 Task: Add Ultima Replenisher Electrolyte Mix, Lemonade, Stickpack Box to the cart.
Action: Mouse pressed left at (18, 90)
Screenshot: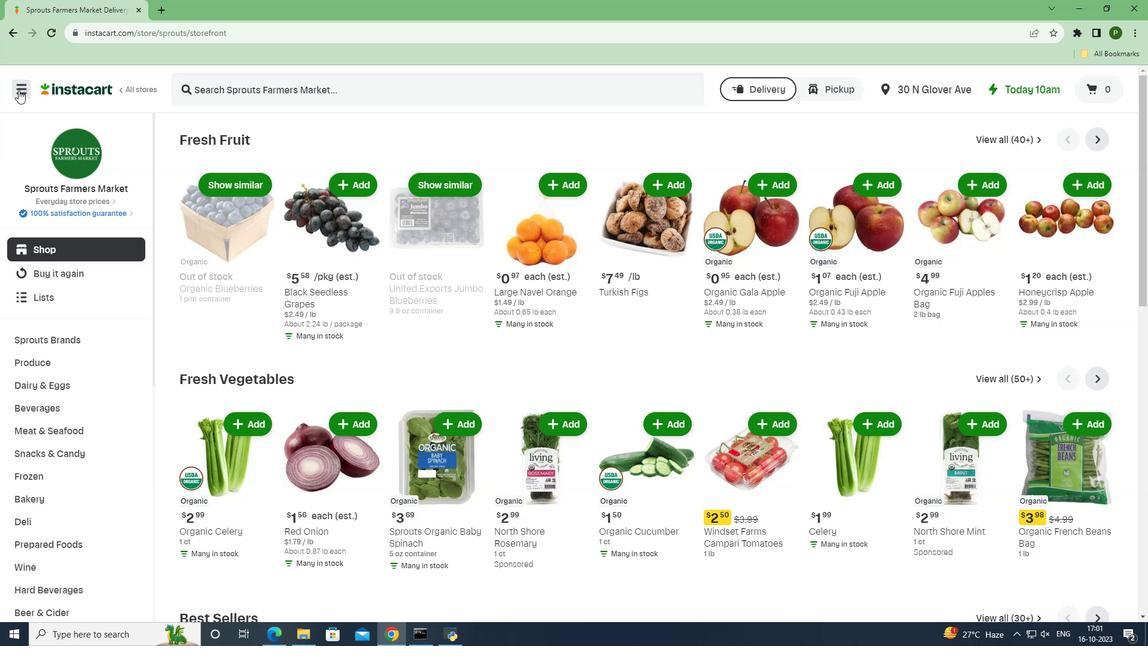 
Action: Mouse moved to (35, 324)
Screenshot: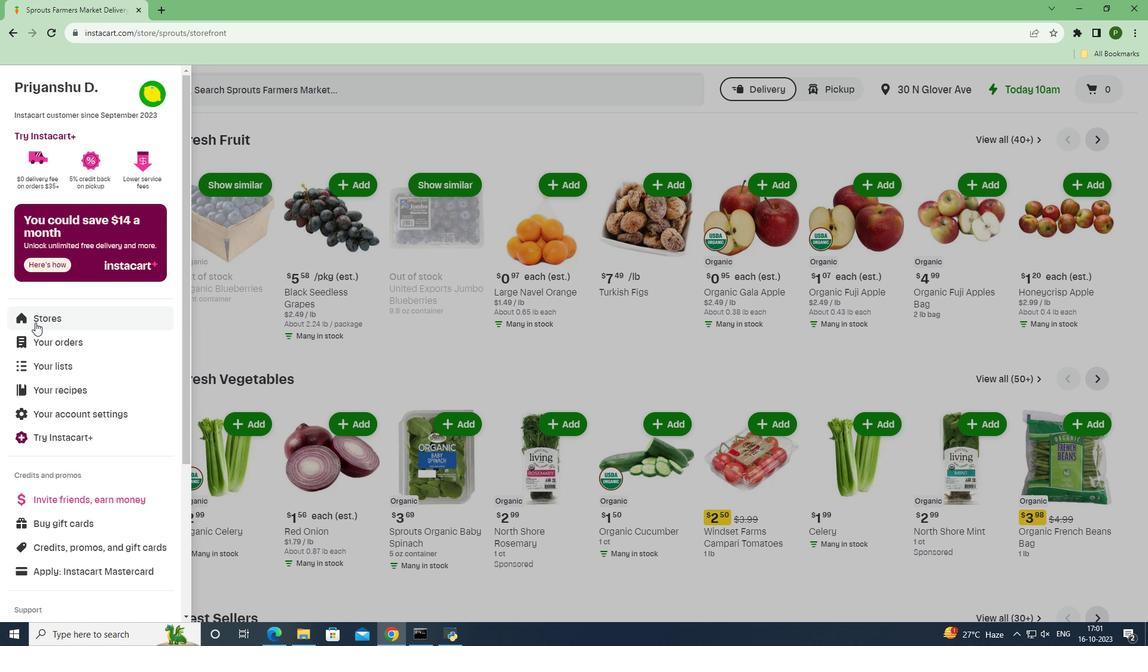 
Action: Mouse pressed left at (35, 324)
Screenshot: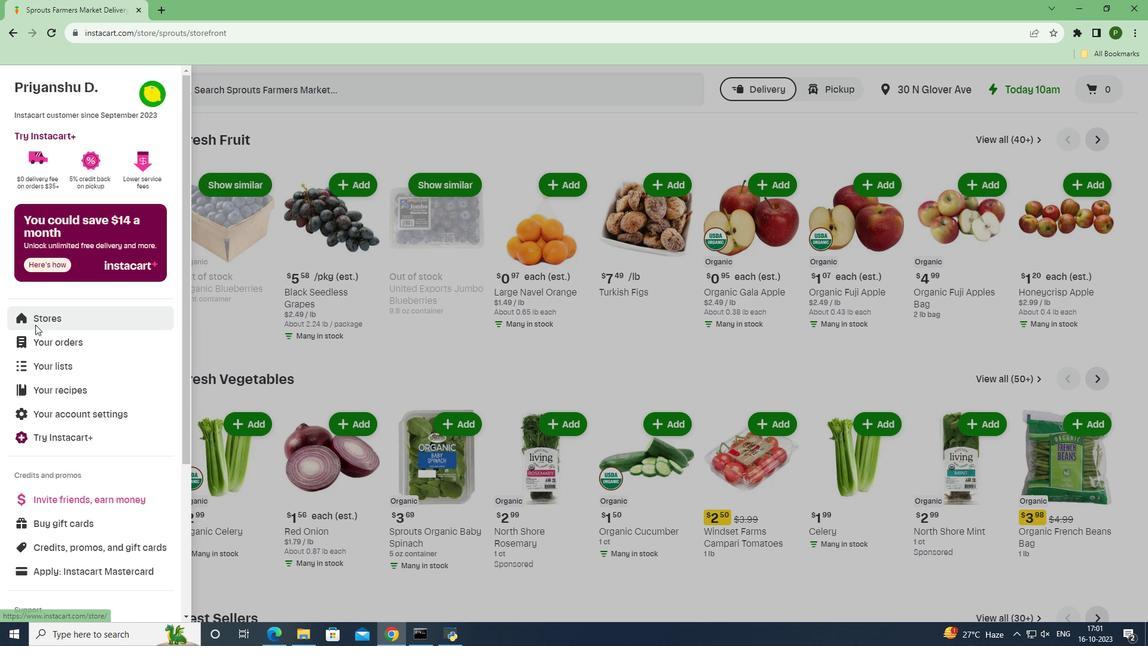 
Action: Mouse moved to (271, 137)
Screenshot: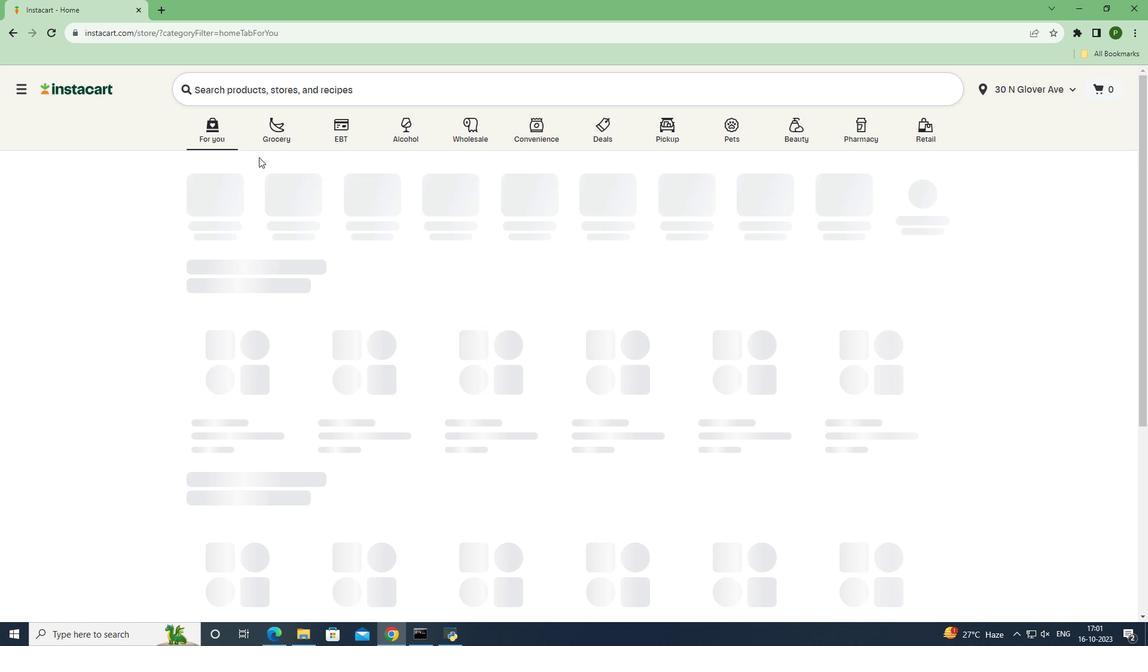 
Action: Mouse pressed left at (271, 137)
Screenshot: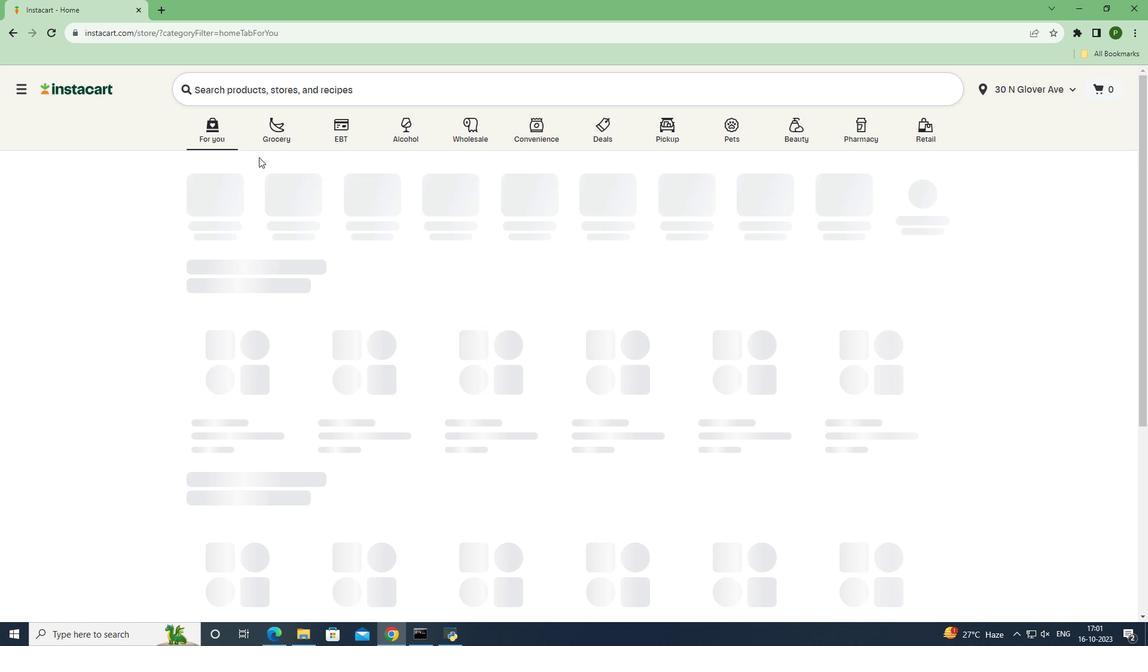 
Action: Mouse moved to (739, 281)
Screenshot: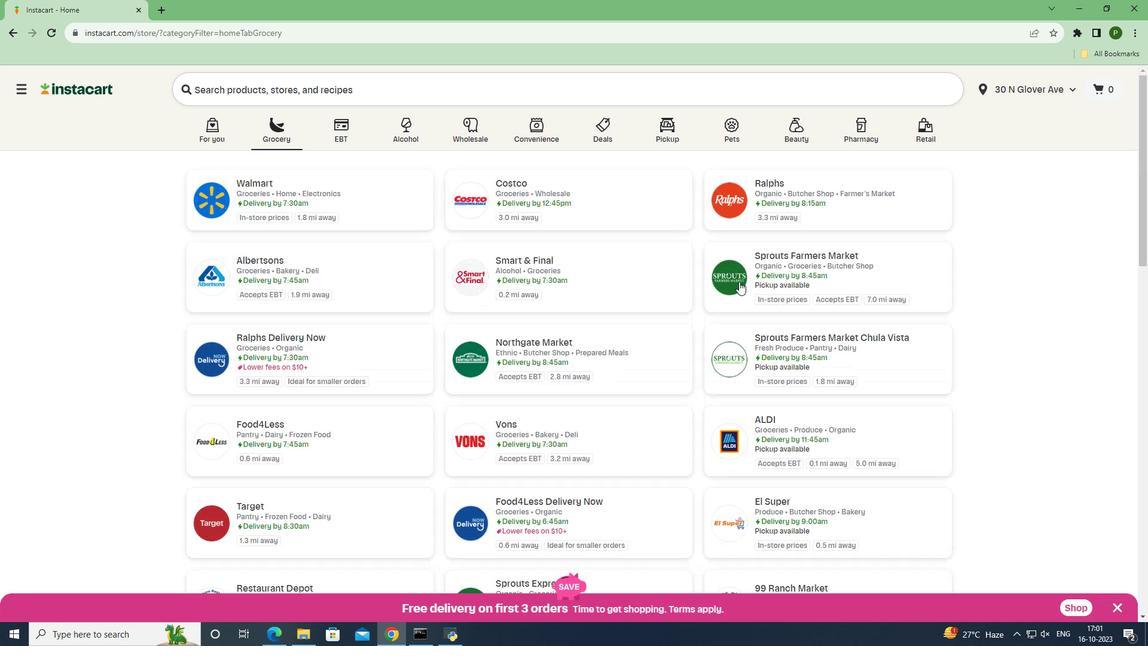 
Action: Mouse pressed left at (739, 281)
Screenshot: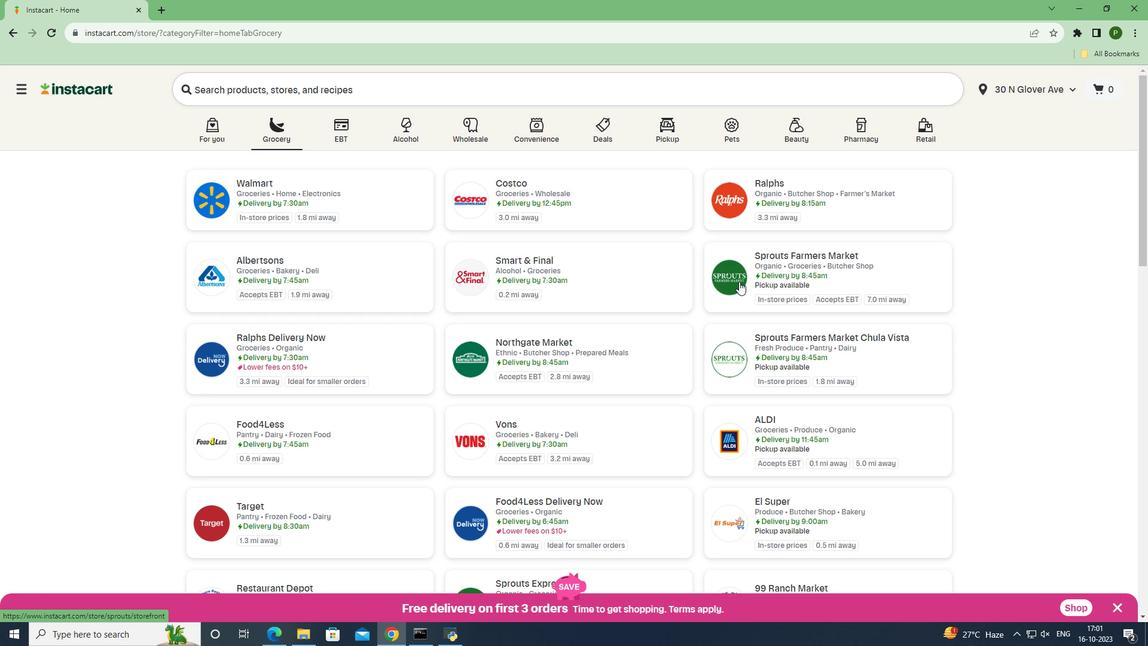 
Action: Mouse moved to (70, 409)
Screenshot: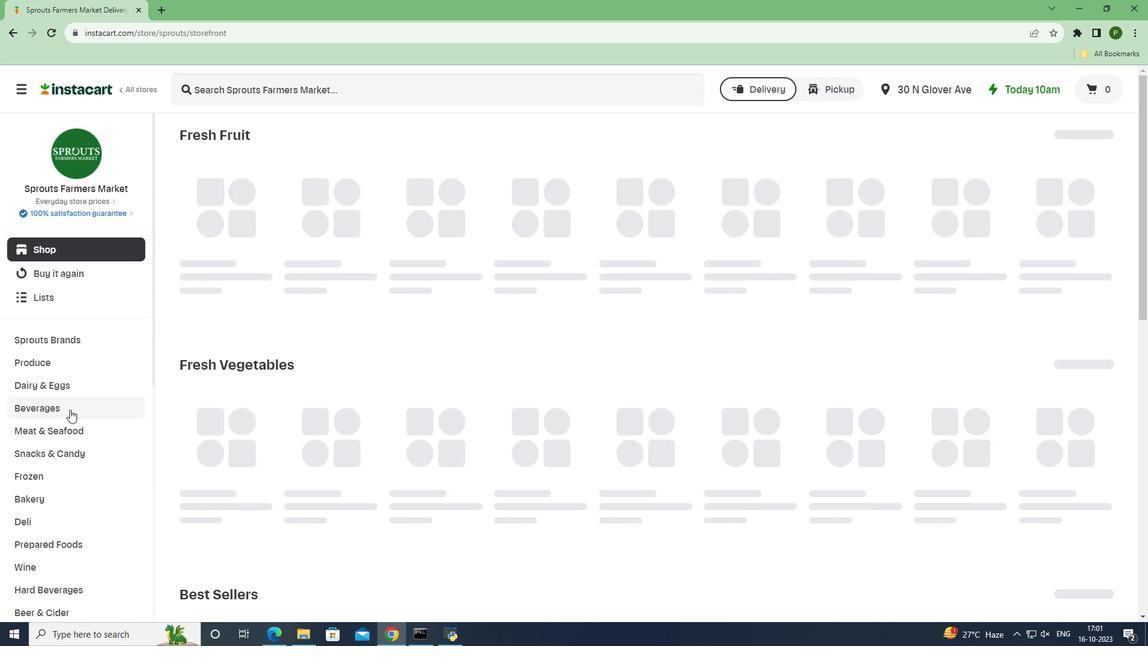 
Action: Mouse pressed left at (70, 409)
Screenshot: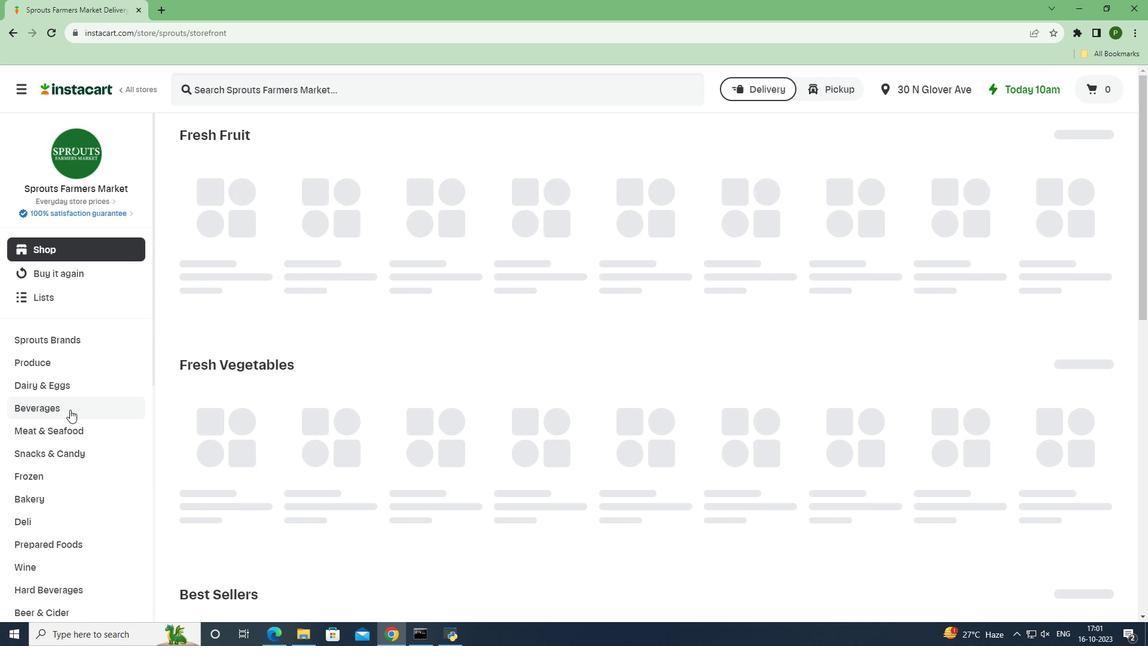 
Action: Mouse moved to (1082, 164)
Screenshot: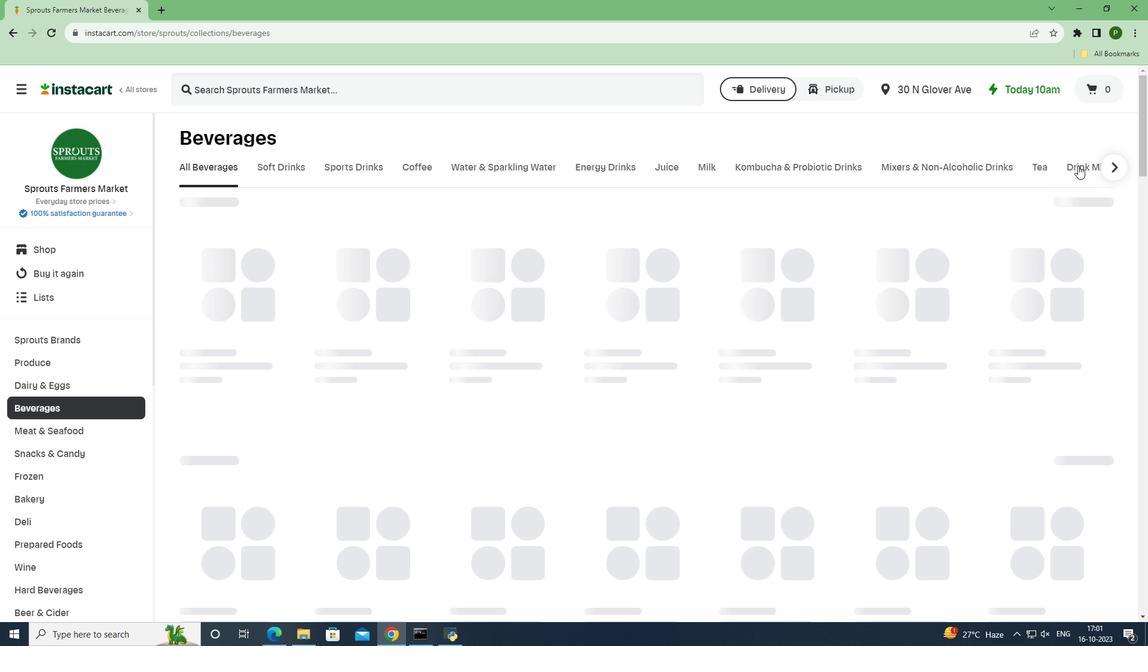 
Action: Mouse pressed left at (1082, 164)
Screenshot: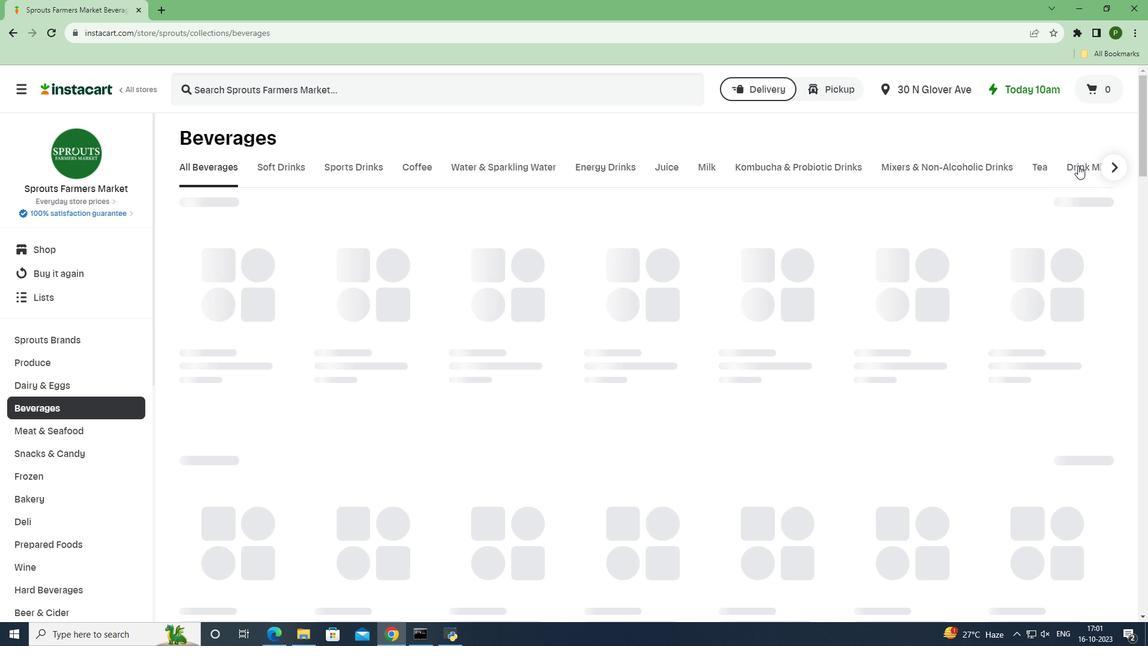 
Action: Mouse moved to (311, 223)
Screenshot: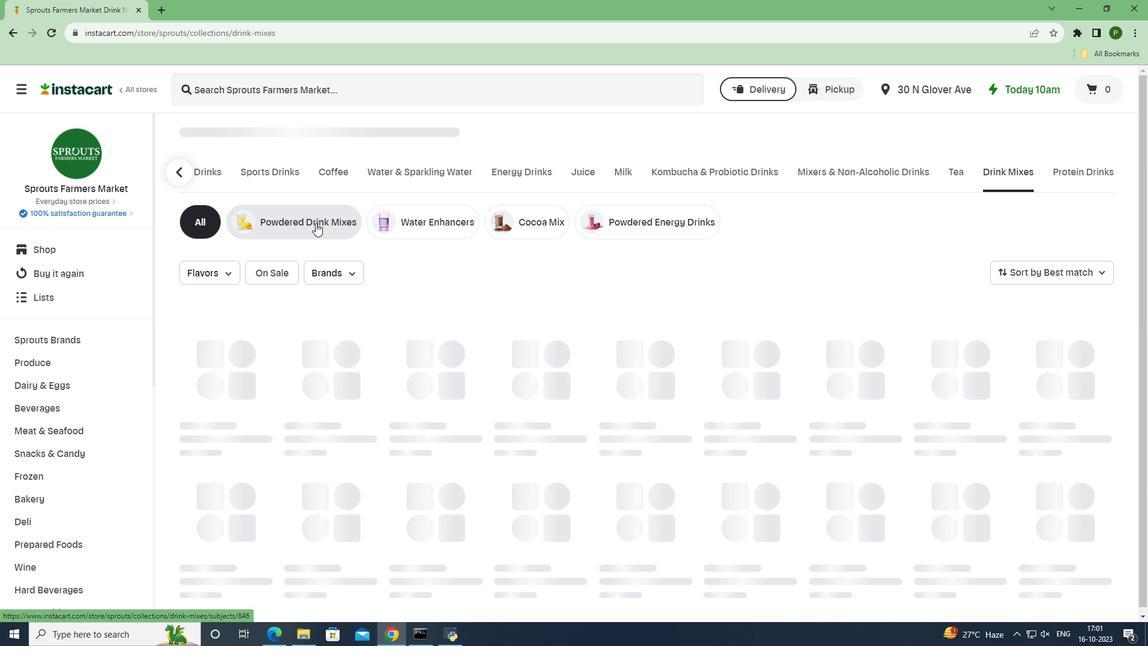 
Action: Mouse pressed left at (311, 223)
Screenshot: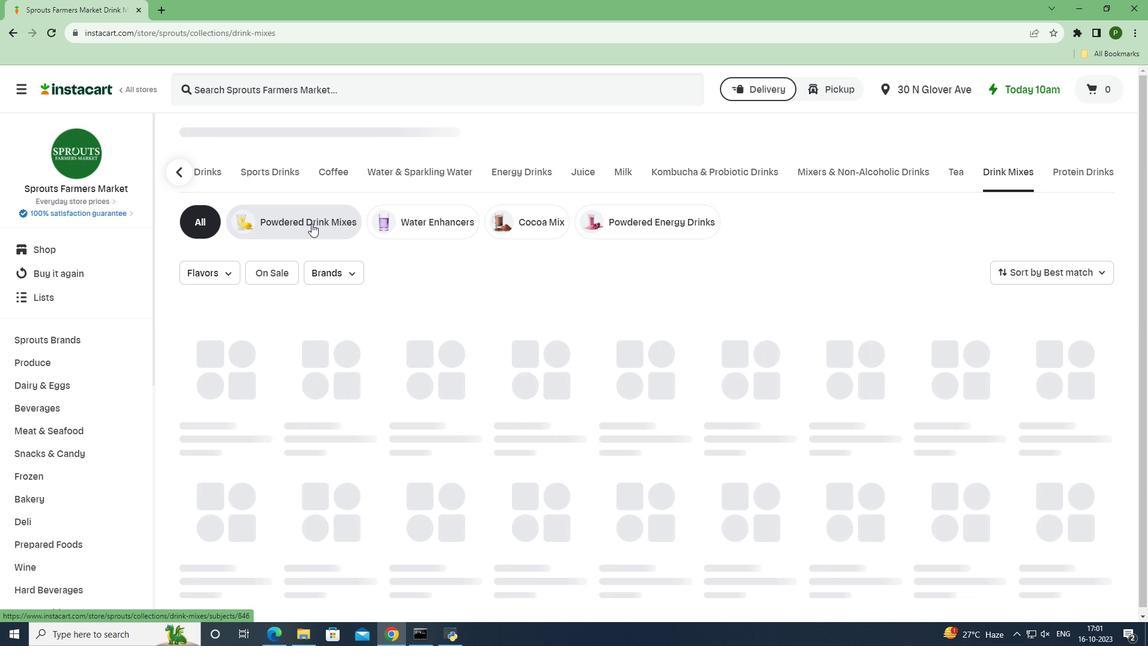 
Action: Mouse moved to (326, 96)
Screenshot: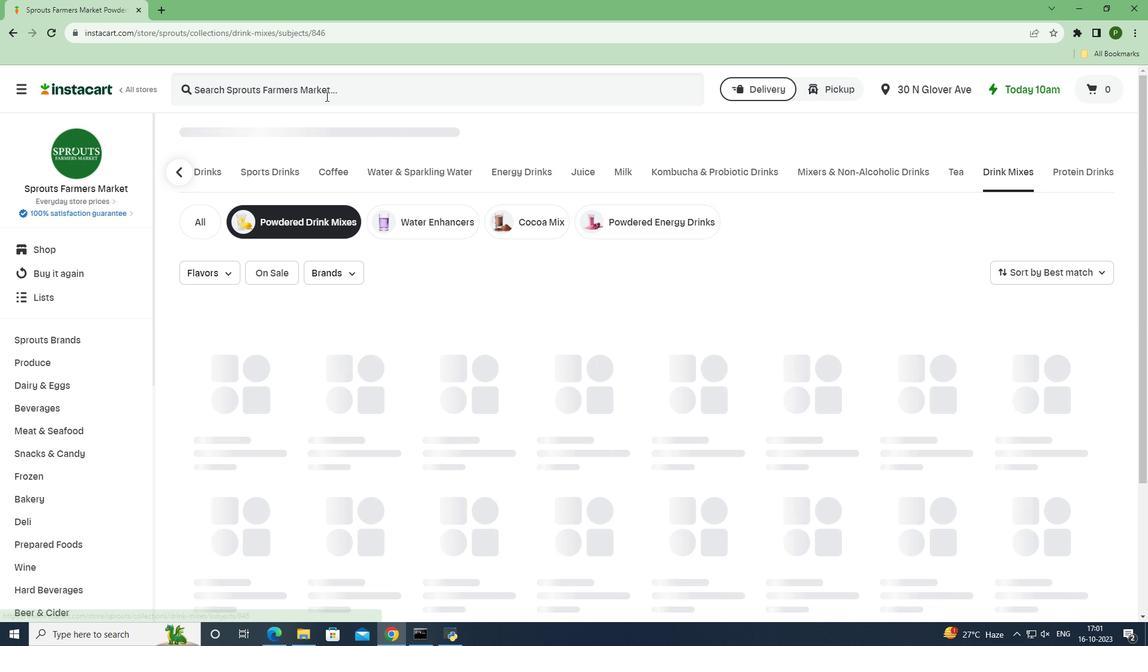 
Action: Mouse pressed left at (326, 96)
Screenshot: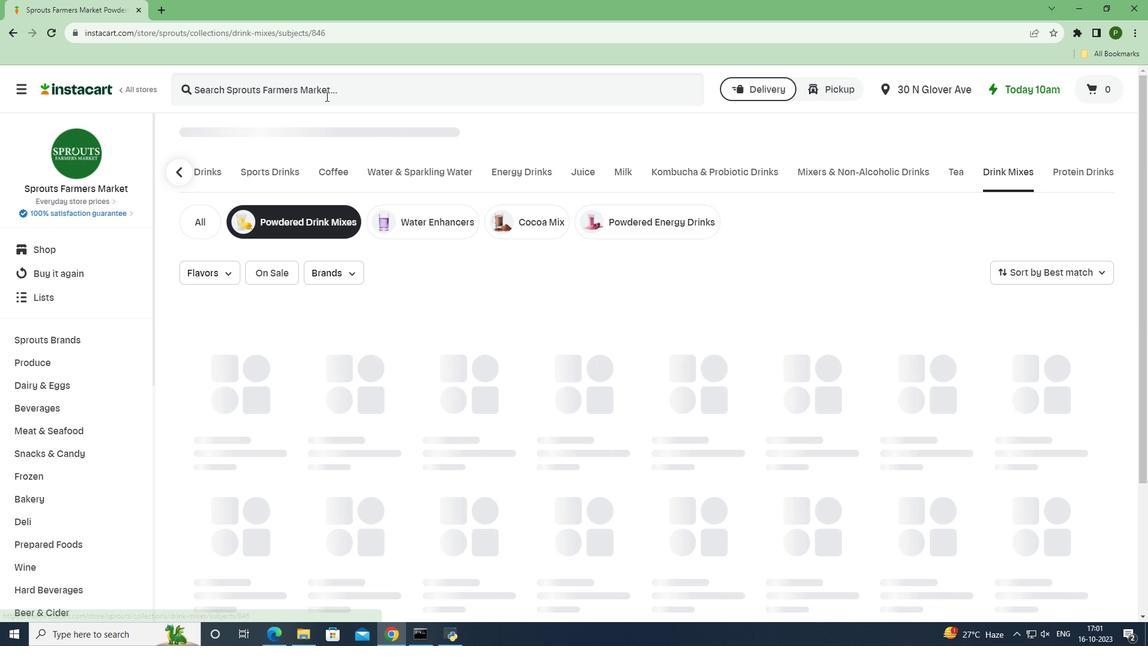 
Action: Key pressed <Key.caps_lock>U<Key.caps_lock>ltima<Key.space><Key.caps_lock>R<Key.caps_lock>eplenisher<Key.space><Key.caps_lock>E<Key.caps_lock>lectrolyte<Key.space><Key.caps_lock>M<Key.caps_lock>ix,<Key.space><Key.caps_lock>L<Key.caps_lock>emonade,<Key.space><Key.caps_lock>S<Key.caps_lock>tickpack<Key.space><Key.caps_lock>B<Key.caps_lock>ox<Key.space><Key.enter>
Screenshot: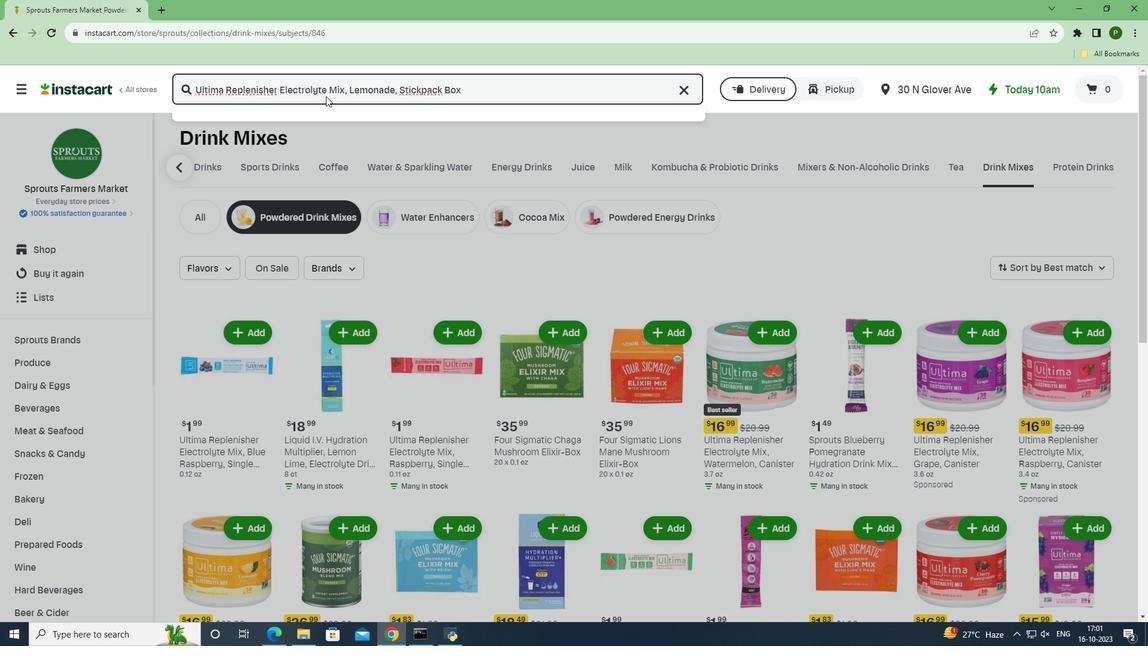 
Action: Mouse moved to (315, 212)
Screenshot: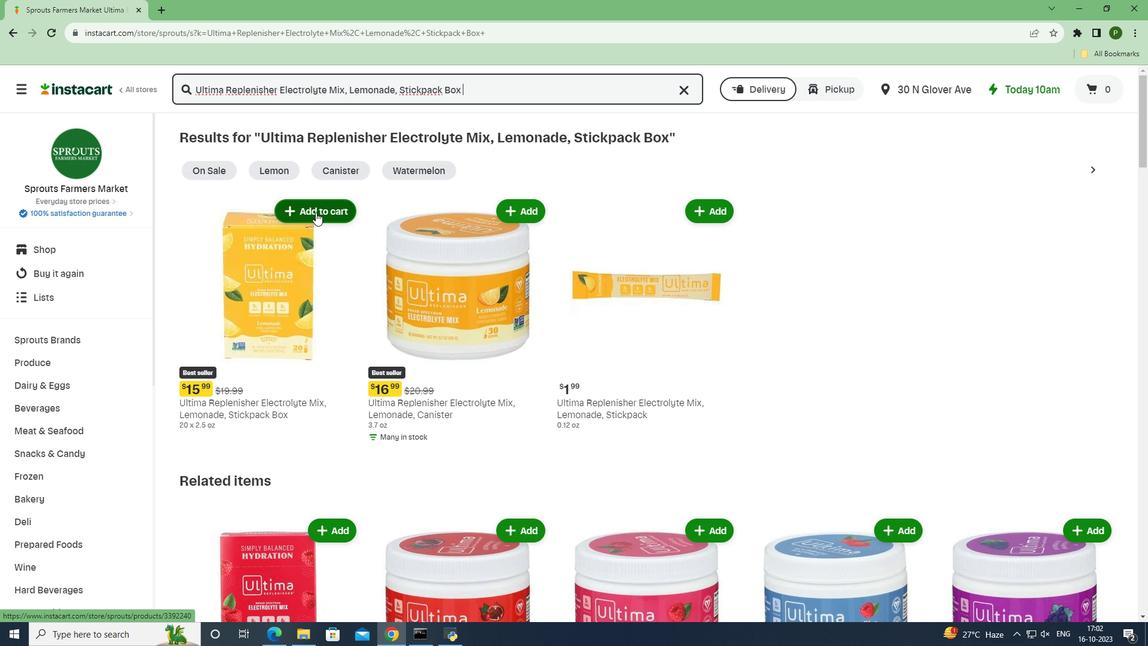 
Action: Mouse pressed left at (315, 212)
Screenshot: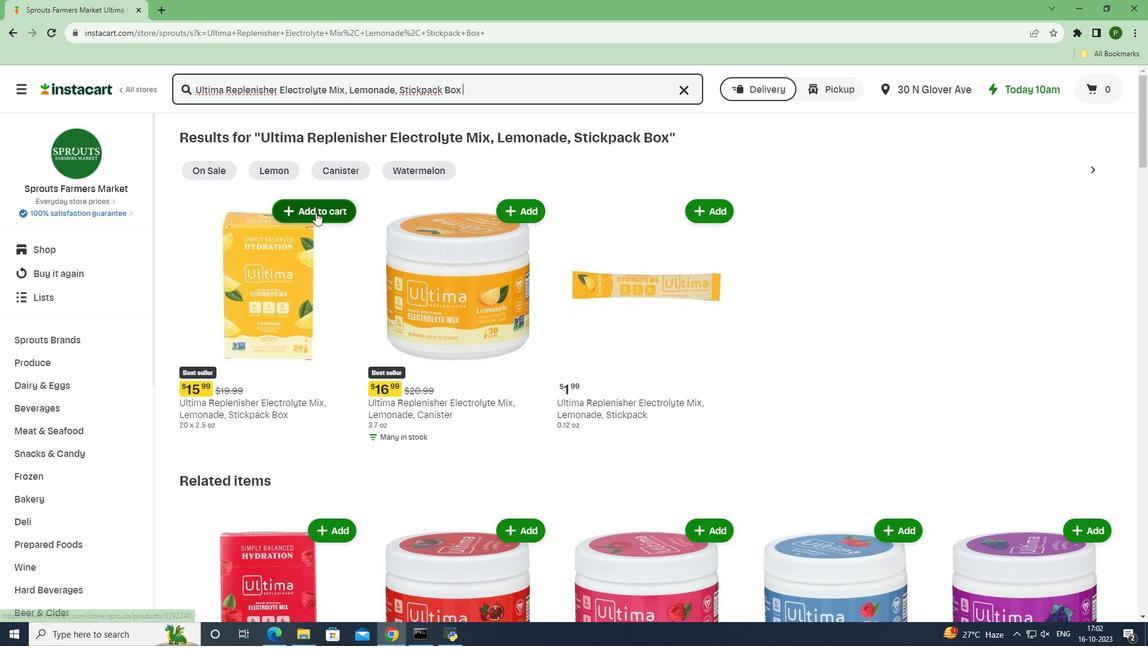 
Action: Mouse moved to (355, 293)
Screenshot: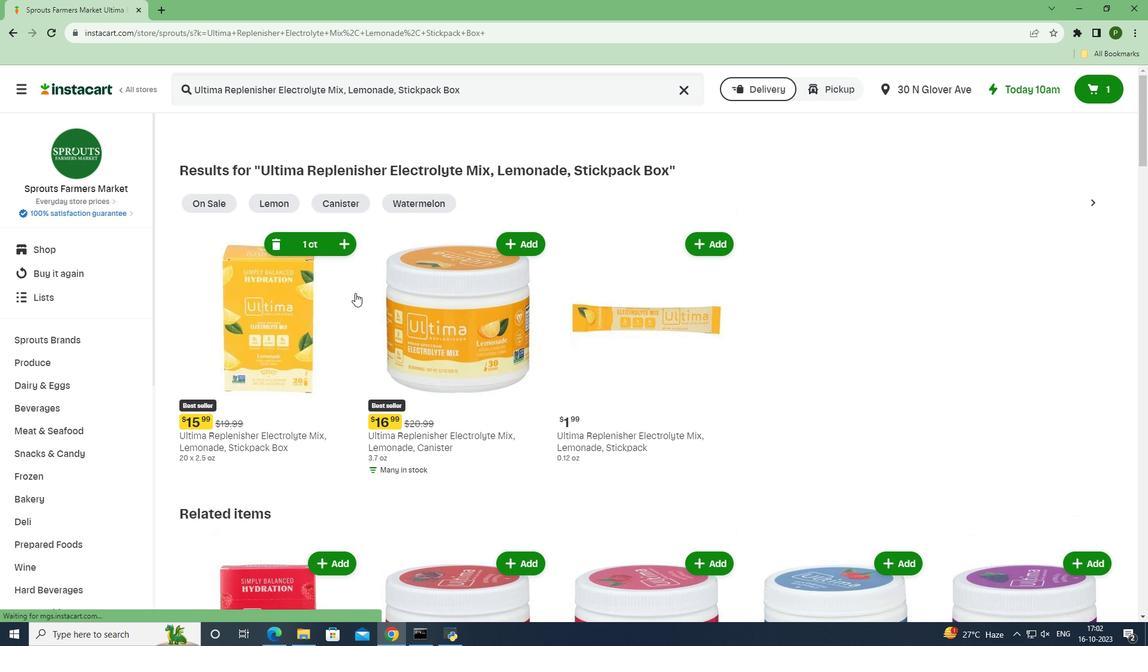 
